 Task: Create a rule from the Recommended list, Task Added to this Project -> add SubTasks in the project AgileCon with SubTasks Gather and Analyse Requirements , Design and Implement Solution , System Test and UAT , Release to Production / Go Live
Action: Mouse moved to (60, 293)
Screenshot: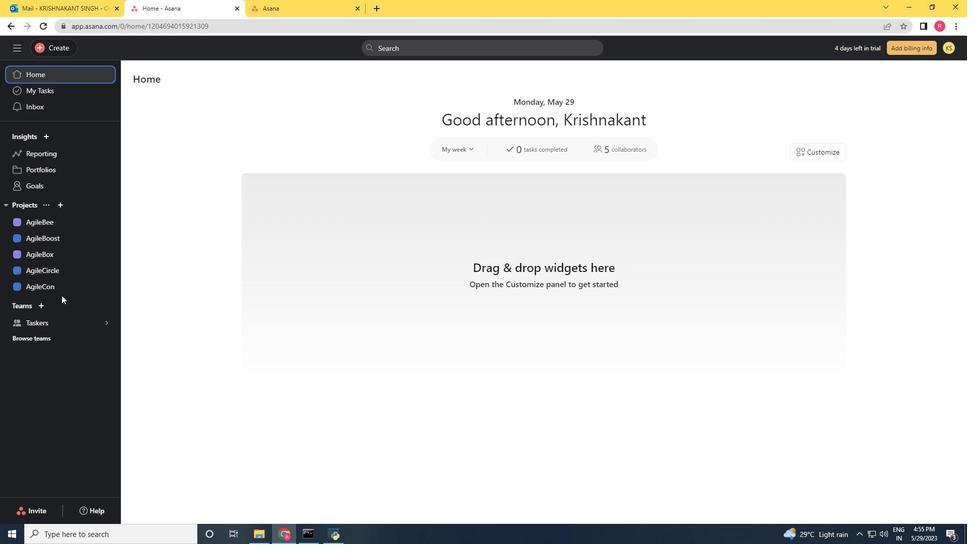
Action: Mouse pressed left at (60, 293)
Screenshot: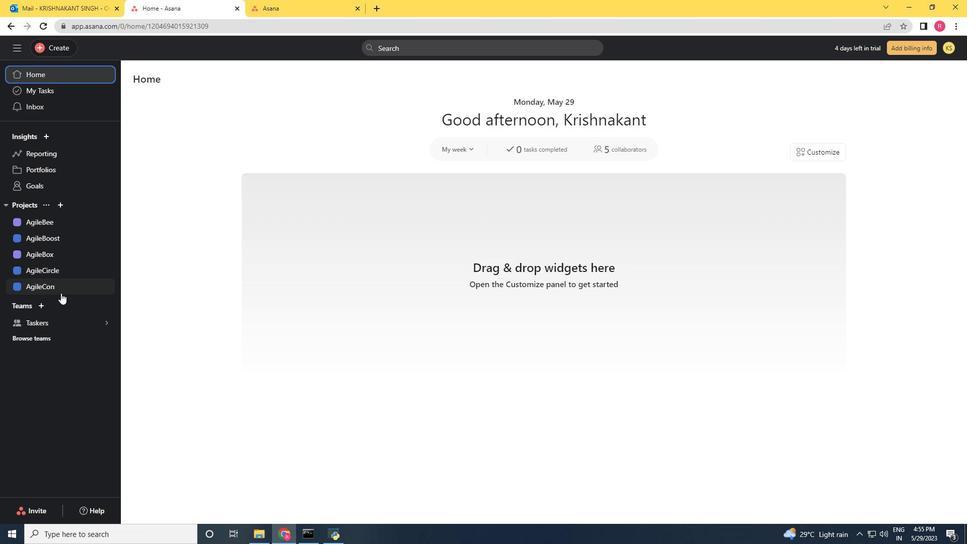 
Action: Mouse moved to (944, 85)
Screenshot: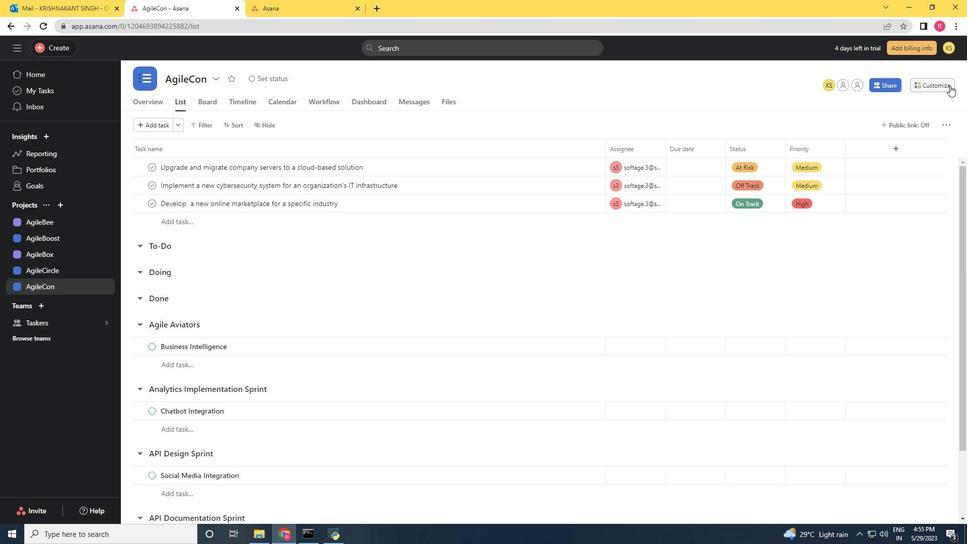 
Action: Mouse pressed left at (944, 85)
Screenshot: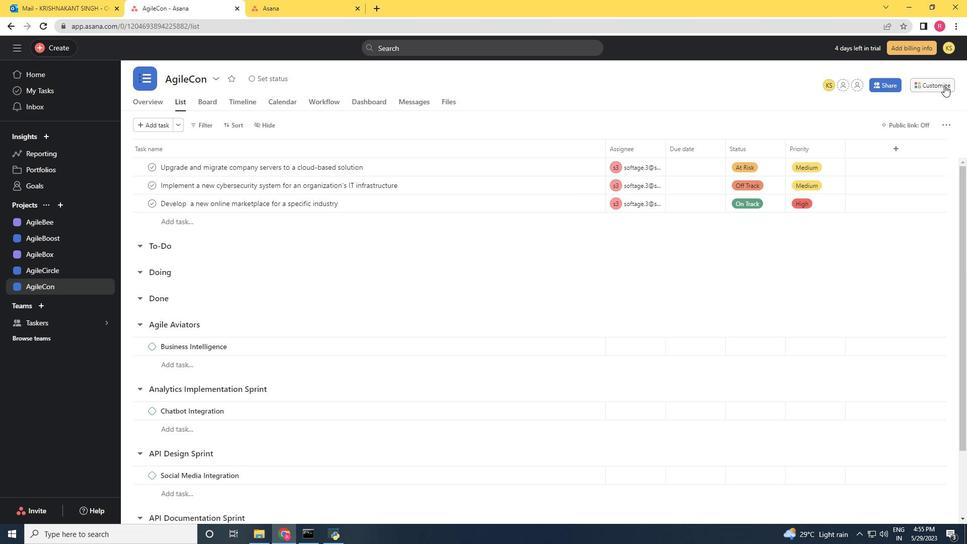 
Action: Mouse moved to (765, 224)
Screenshot: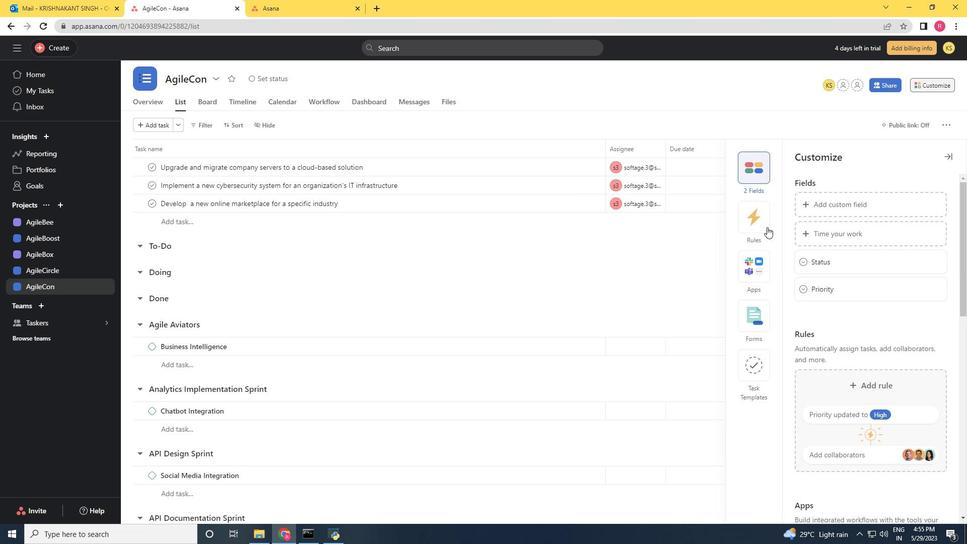 
Action: Mouse pressed left at (765, 224)
Screenshot: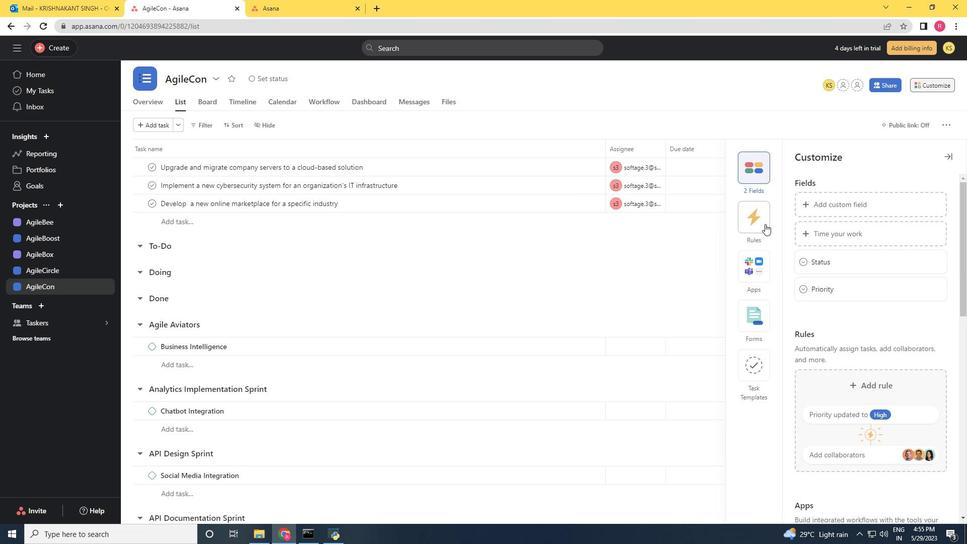 
Action: Mouse moved to (850, 231)
Screenshot: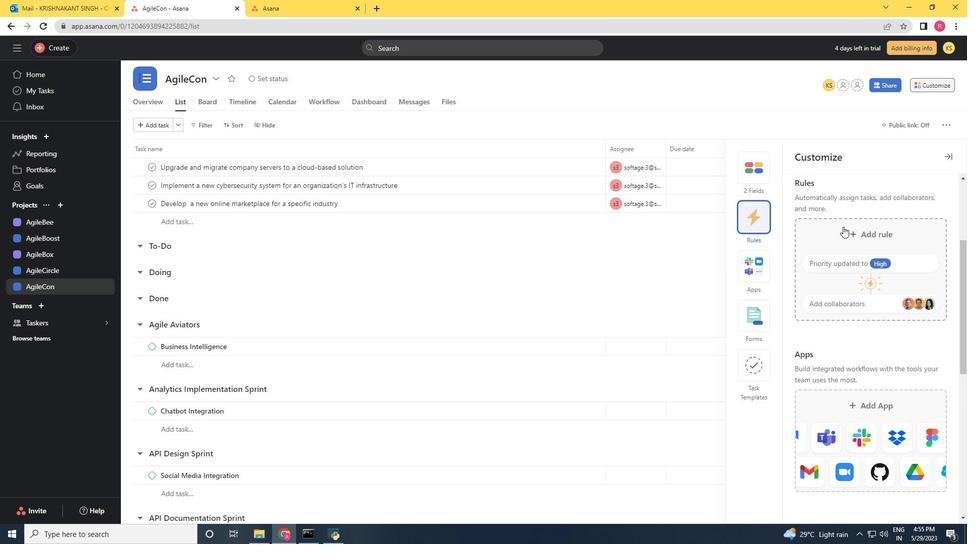 
Action: Mouse pressed left at (850, 231)
Screenshot: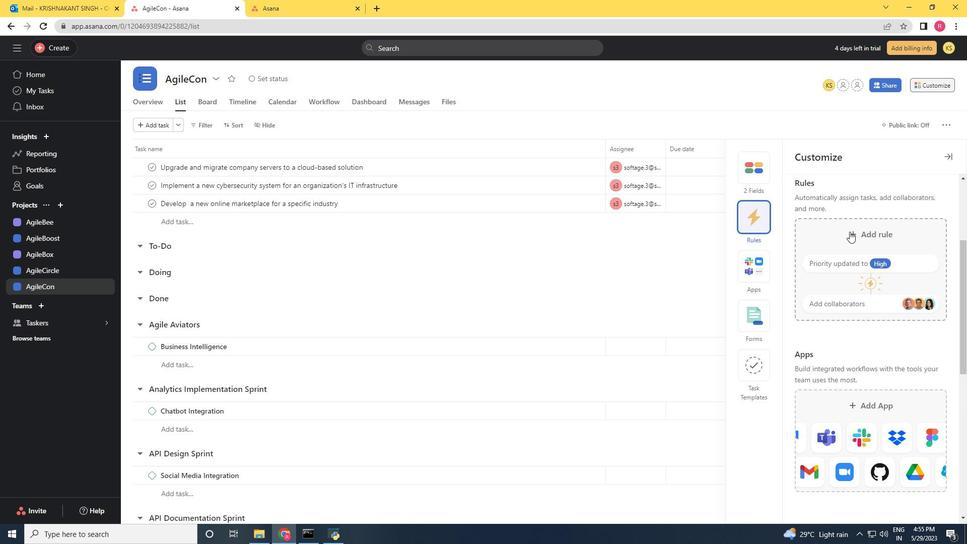
Action: Mouse moved to (653, 149)
Screenshot: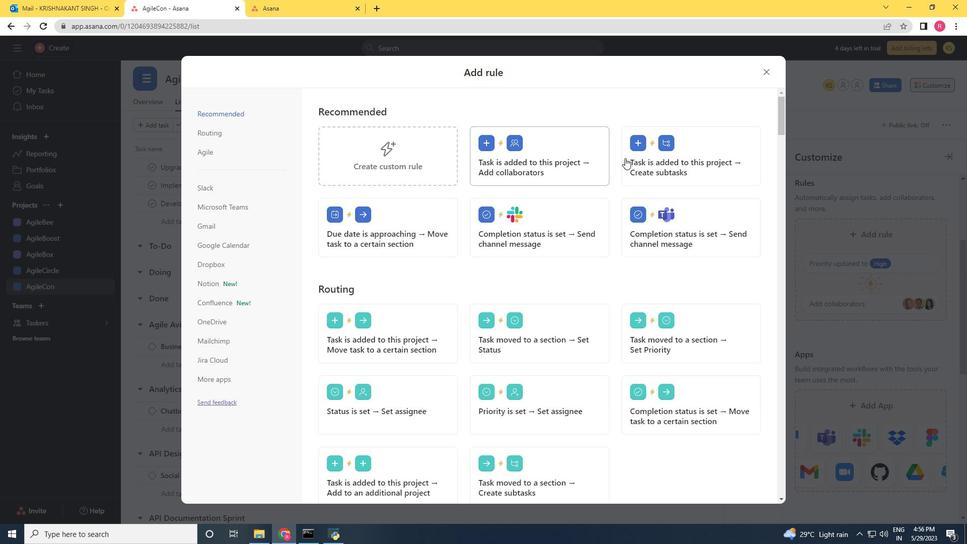 
Action: Mouse pressed left at (653, 149)
Screenshot: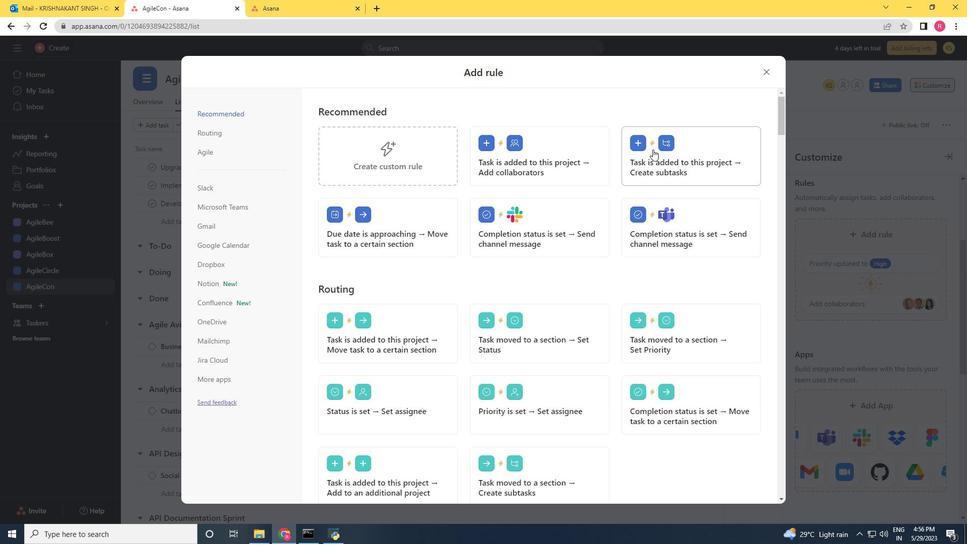 
Action: Mouse moved to (672, 135)
Screenshot: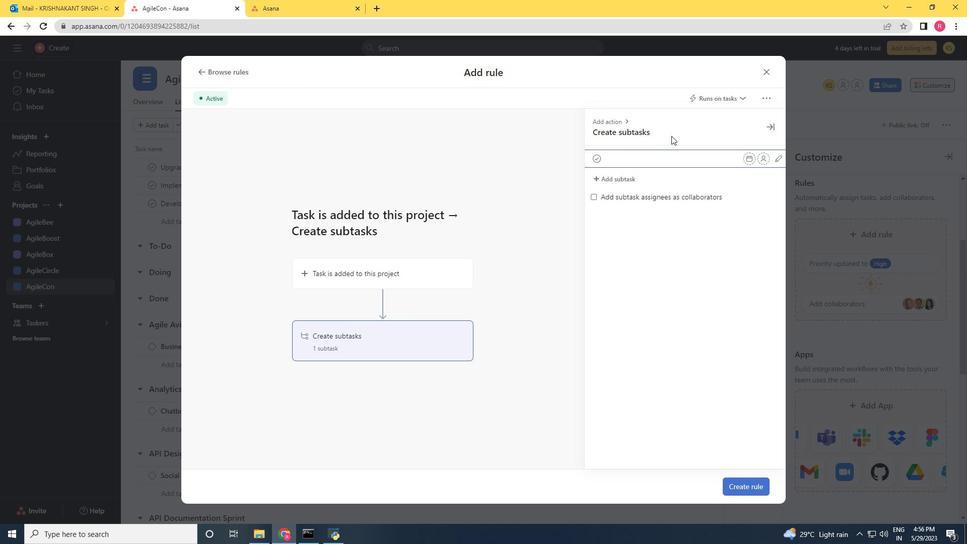 
Action: Mouse pressed left at (672, 135)
Screenshot: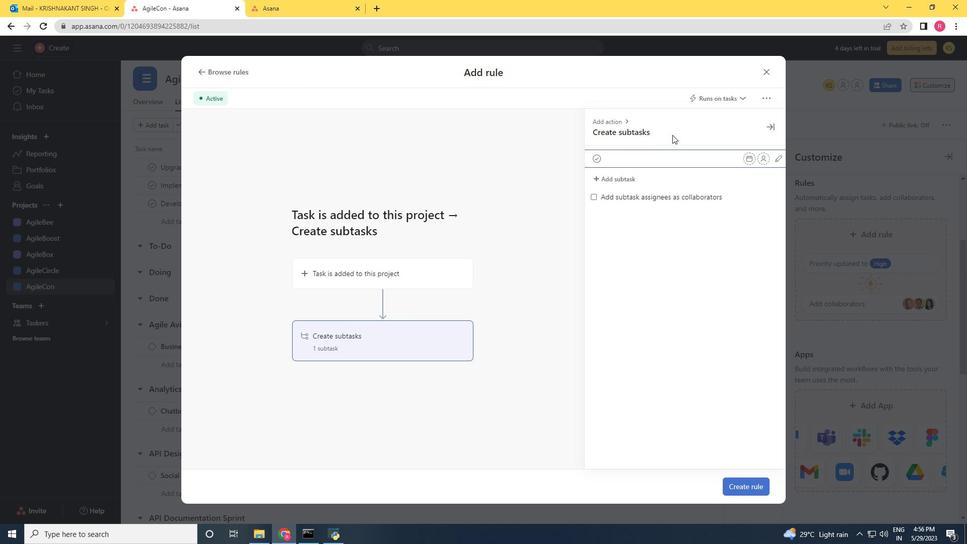 
Action: Mouse moved to (664, 154)
Screenshot: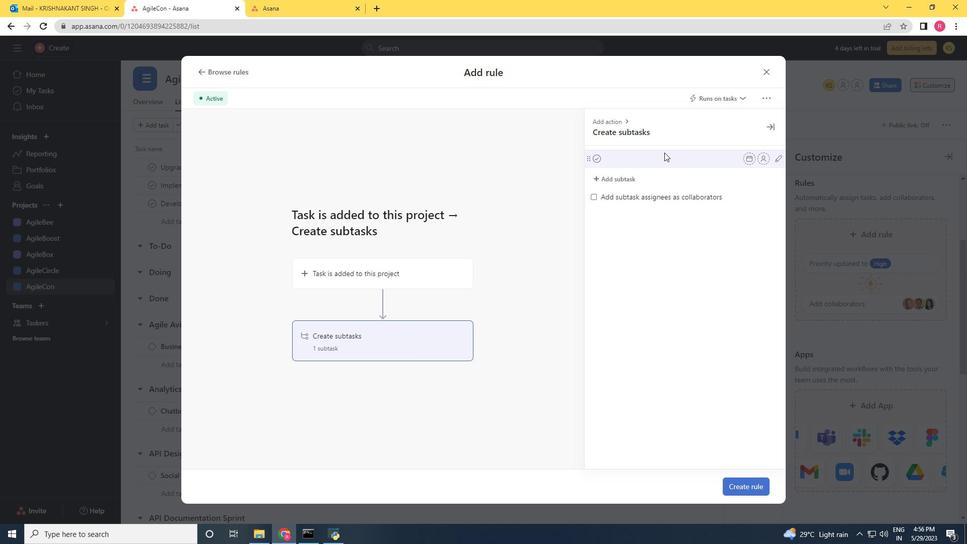 
Action: Mouse pressed left at (664, 154)
Screenshot: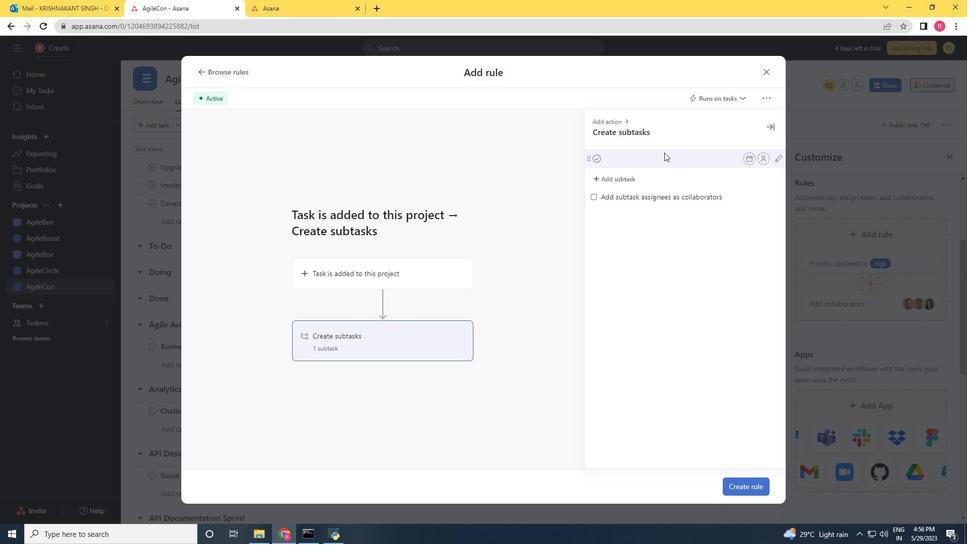 
Action: Key pressed <Key.shift><Key.shift><Key.shift><Key.shift><Key.shift><Key.shift><Key.shift><Key.shift><Key.shift><Key.shift><Key.shift><Key.shift>Gather<Key.space><Key.space>and<Key.space><Key.shift>Anyalyse<Key.space><Key.space><Key.shift>Requirements<Key.space><Key.enter><Key.shift><Key.shift><Key.shift><Key.shift><Key.shift>D<Key.shift>esign<Key.space><Key.shift>and<Key.space><Key.shift>Implement<Key.space><Key.shift>Solution<Key.space><Key.enter><Key.shift>System<Key.space><Key.shift>Test<Key.space><Key.space>and<Key.space><Key.shift>Uat<Key.backspace><Key.backspace><Key.shift>AT<Key.space><Key.enter><Key.shift>Release<Key.space>to<Key.space><Key.space><Key.shift>Production<Key.space>/<Key.space><Key.shift><Key.shift><Key.shift><Key.shift><Key.shift><Key.shift>Go<Key.space><Key.shift>Live
Screenshot: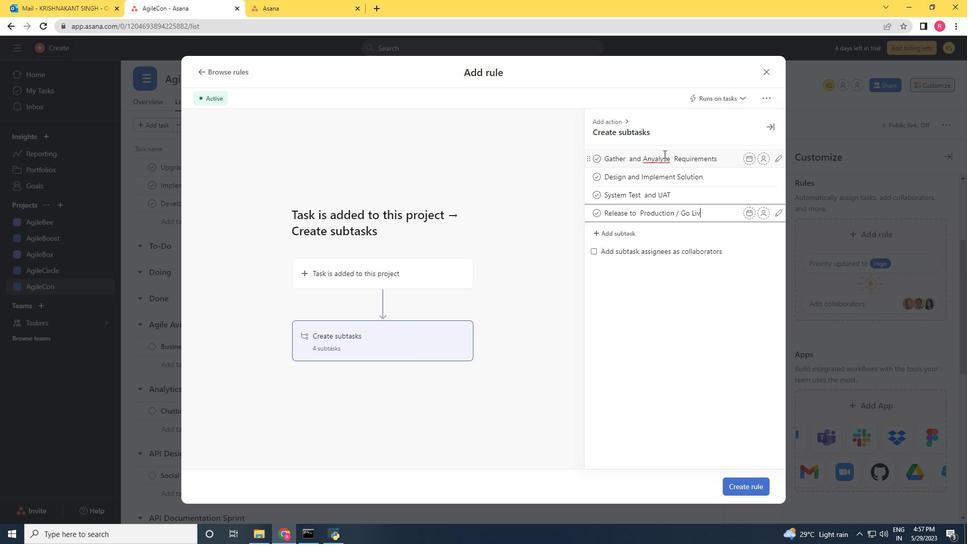 
Action: Mouse moved to (752, 484)
Screenshot: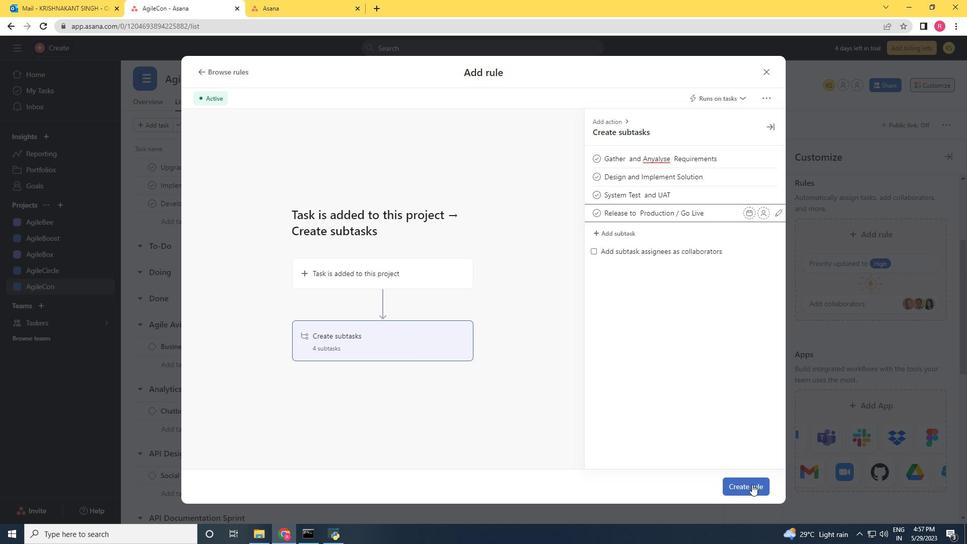 
Action: Mouse pressed left at (752, 484)
Screenshot: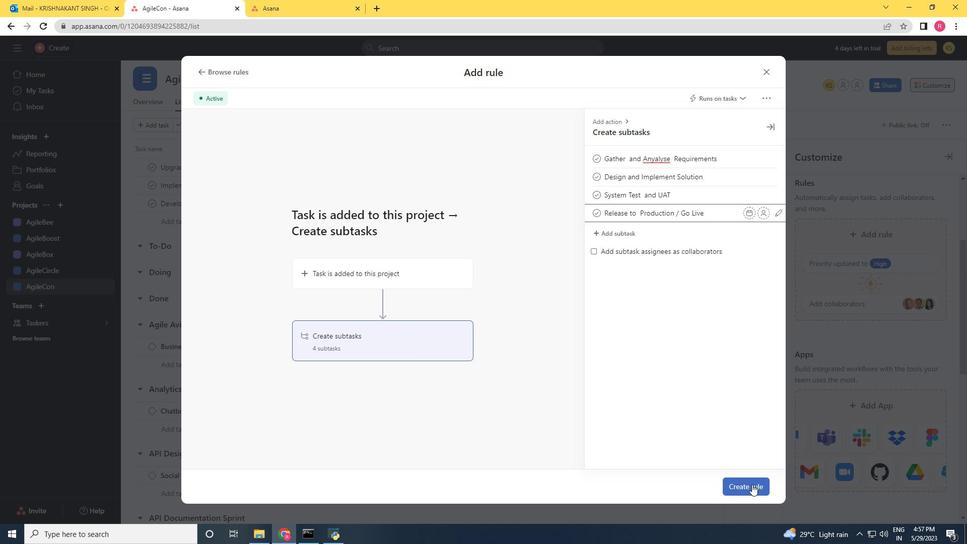 
Action: Mouse moved to (715, 449)
Screenshot: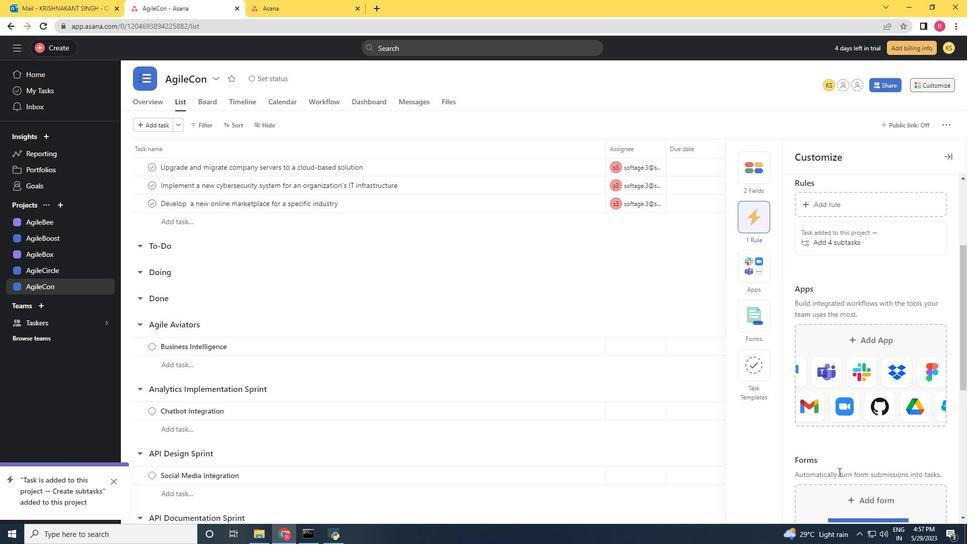 
Action: Mouse scrolled (715, 449) with delta (0, 0)
Screenshot: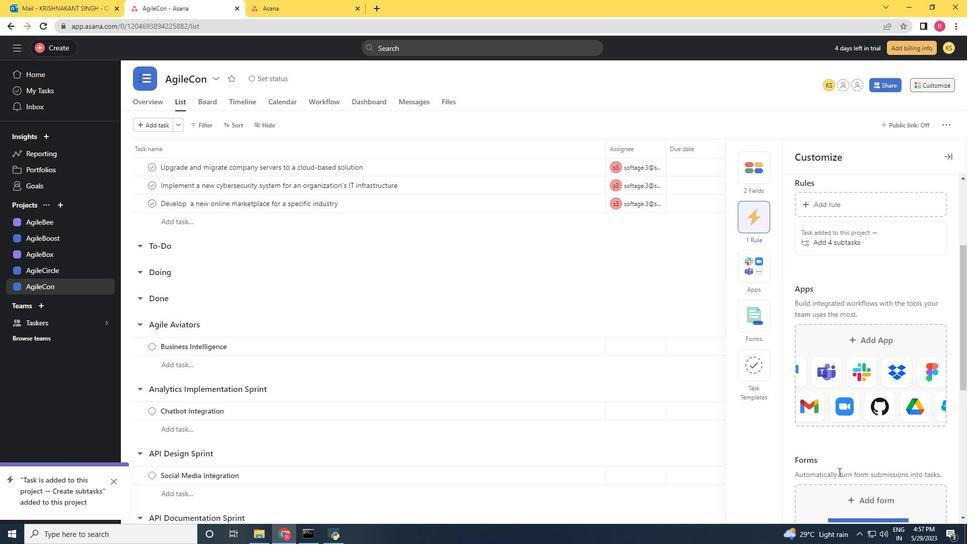 
Action: Mouse moved to (677, 438)
Screenshot: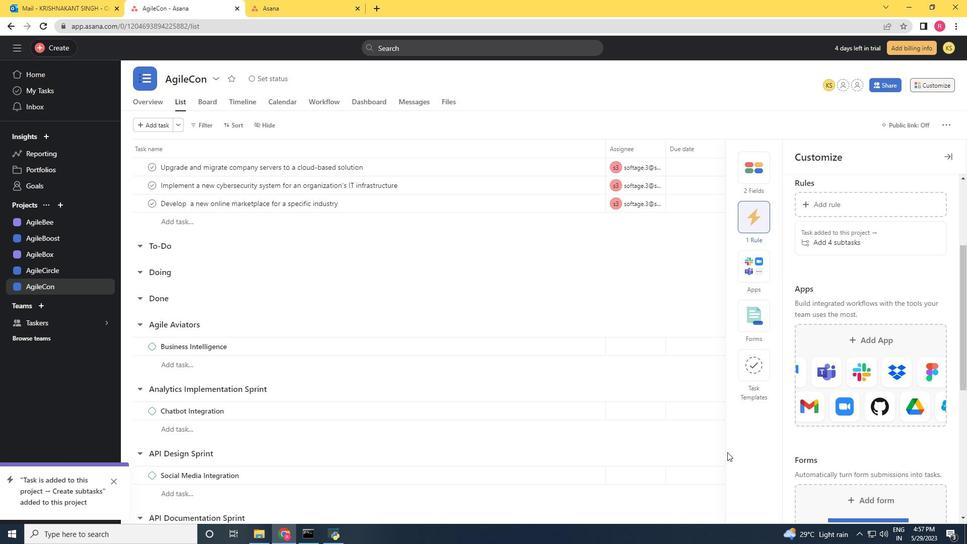 
Action: Mouse scrolled (677, 438) with delta (0, 0)
Screenshot: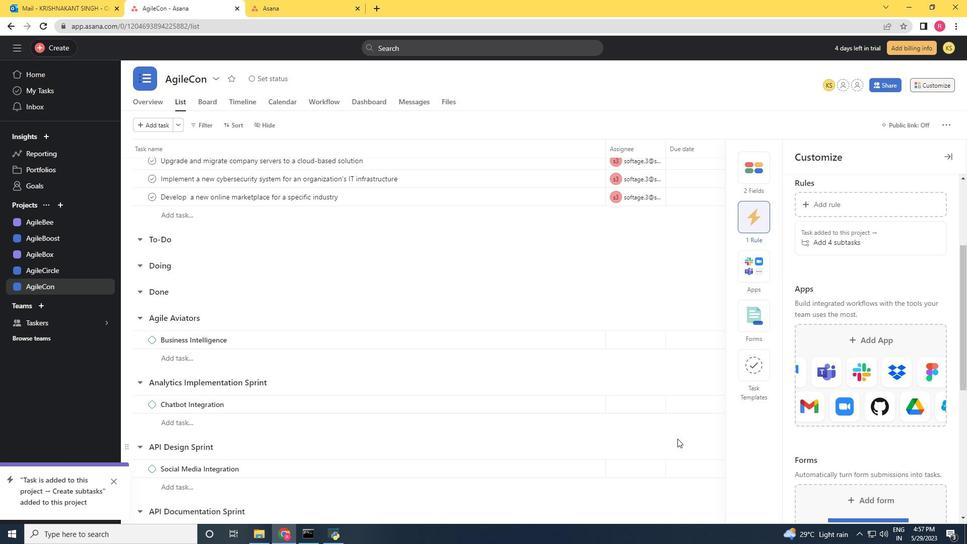 
Action: Mouse scrolled (677, 438) with delta (0, 0)
Screenshot: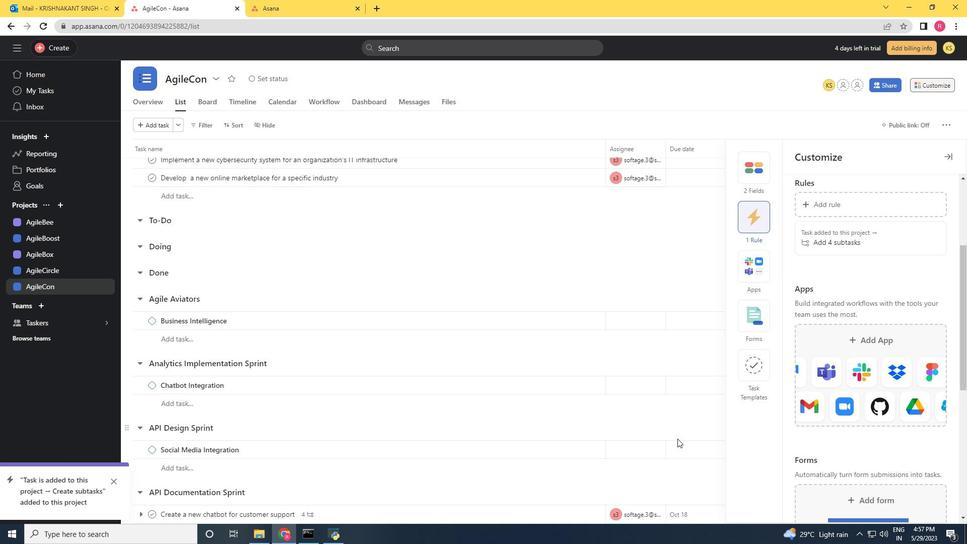 
Action: Mouse scrolled (677, 439) with delta (0, 0)
Screenshot: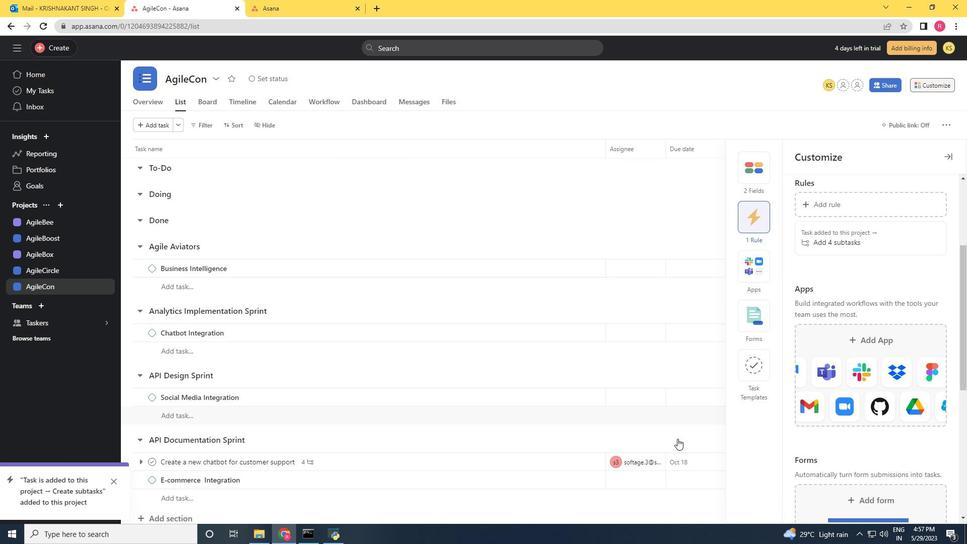 
Action: Mouse scrolled (677, 439) with delta (0, 0)
Screenshot: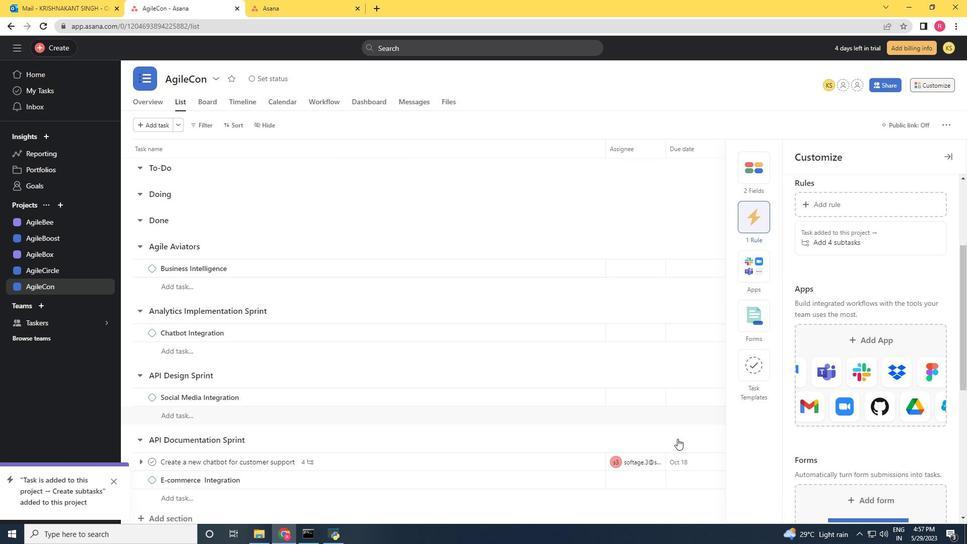 
Action: Mouse scrolled (677, 439) with delta (0, 0)
Screenshot: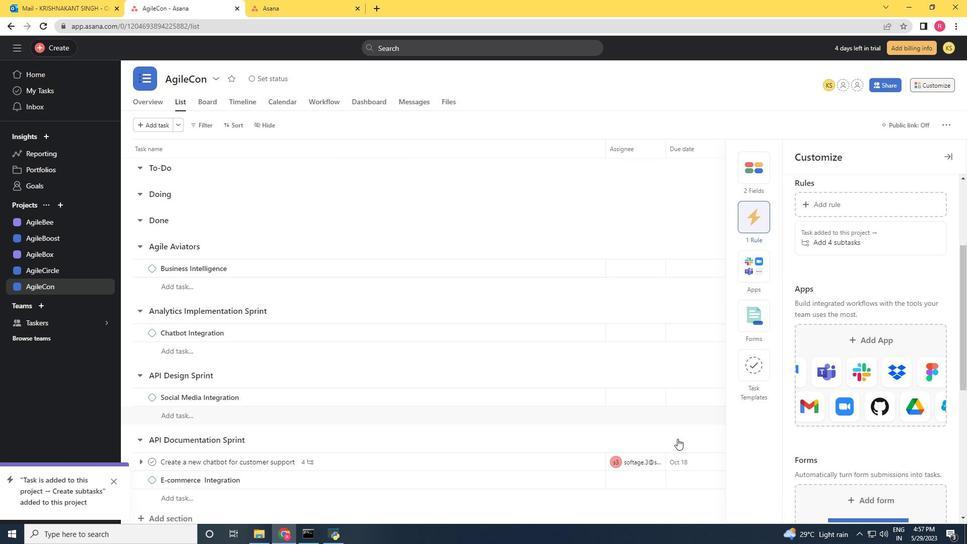 
Action: Mouse scrolled (677, 439) with delta (0, 0)
Screenshot: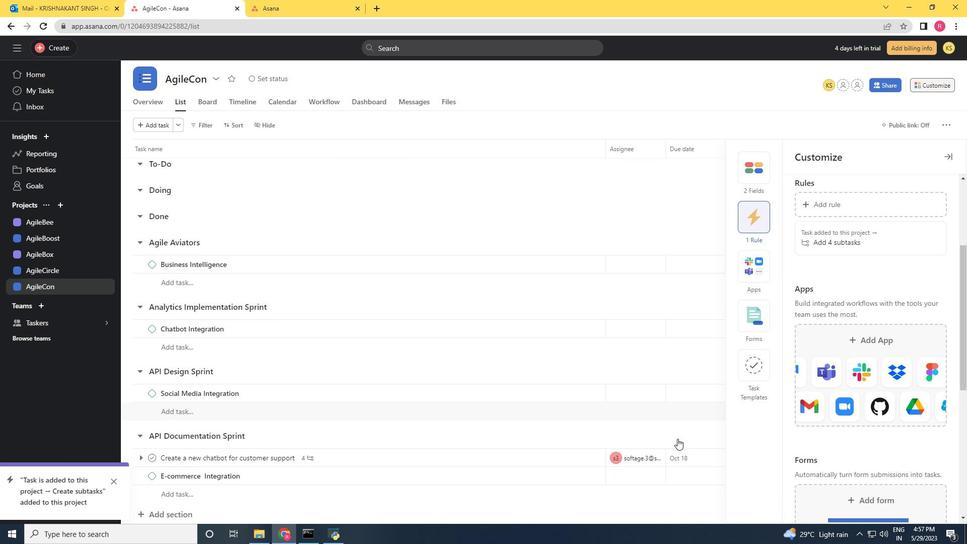 
Action: Mouse scrolled (677, 439) with delta (0, 0)
Screenshot: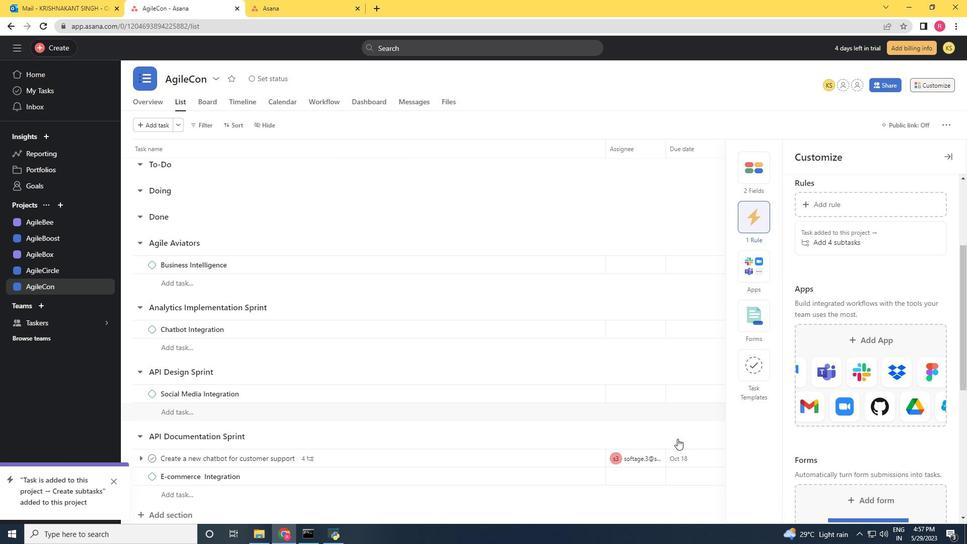 
